 Task: Add Kind Dark Chocolate Whole Grain Clusters to the cart.
Action: Mouse moved to (25, 74)
Screenshot: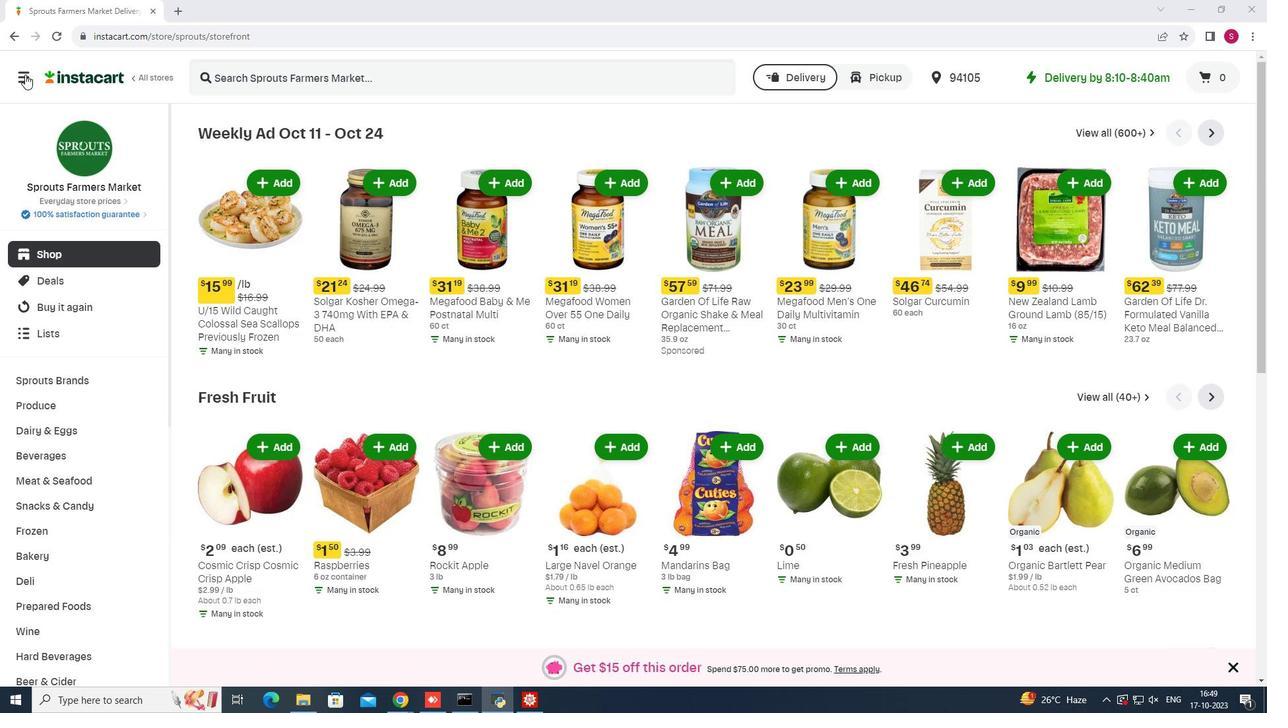 
Action: Mouse pressed left at (25, 74)
Screenshot: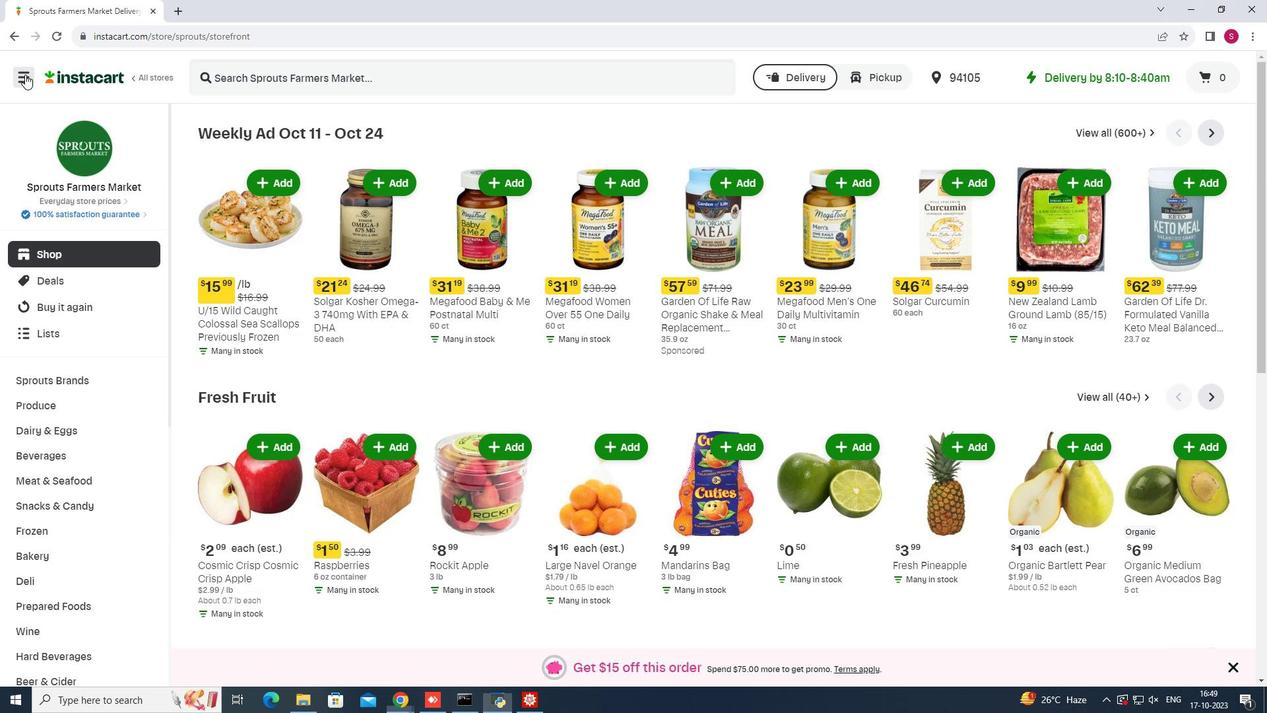 
Action: Mouse moved to (83, 344)
Screenshot: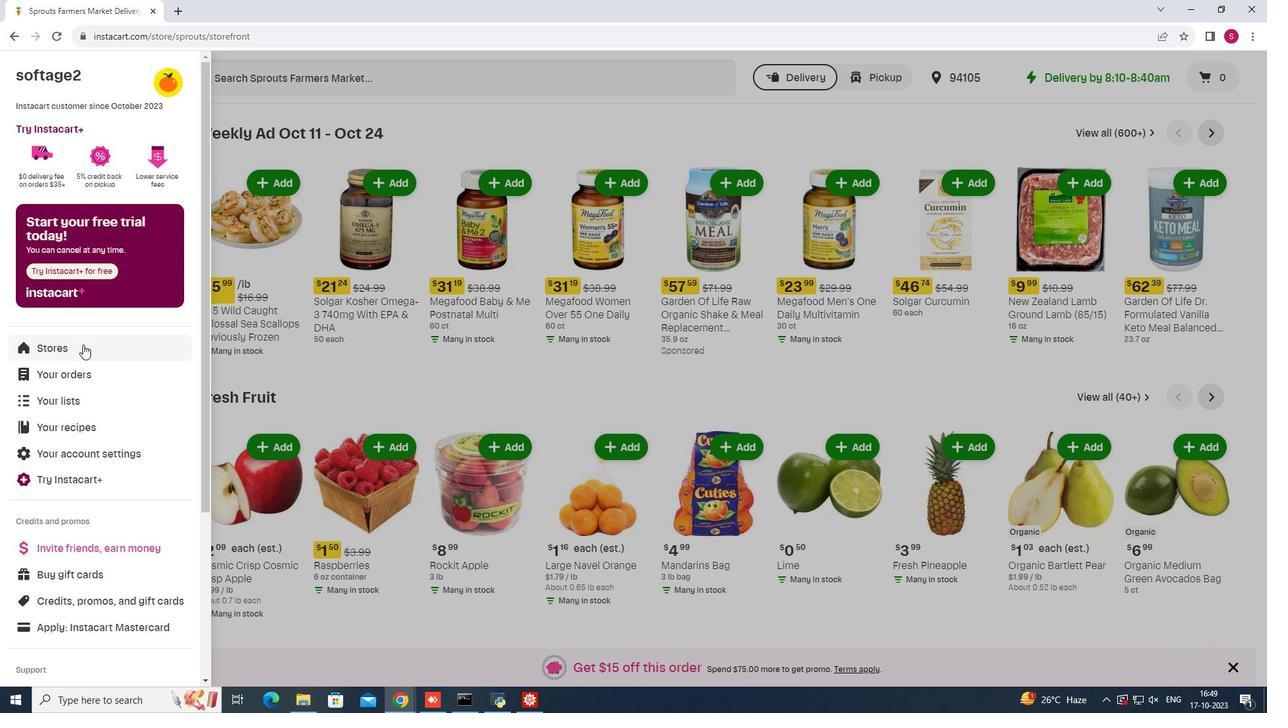 
Action: Mouse pressed left at (83, 344)
Screenshot: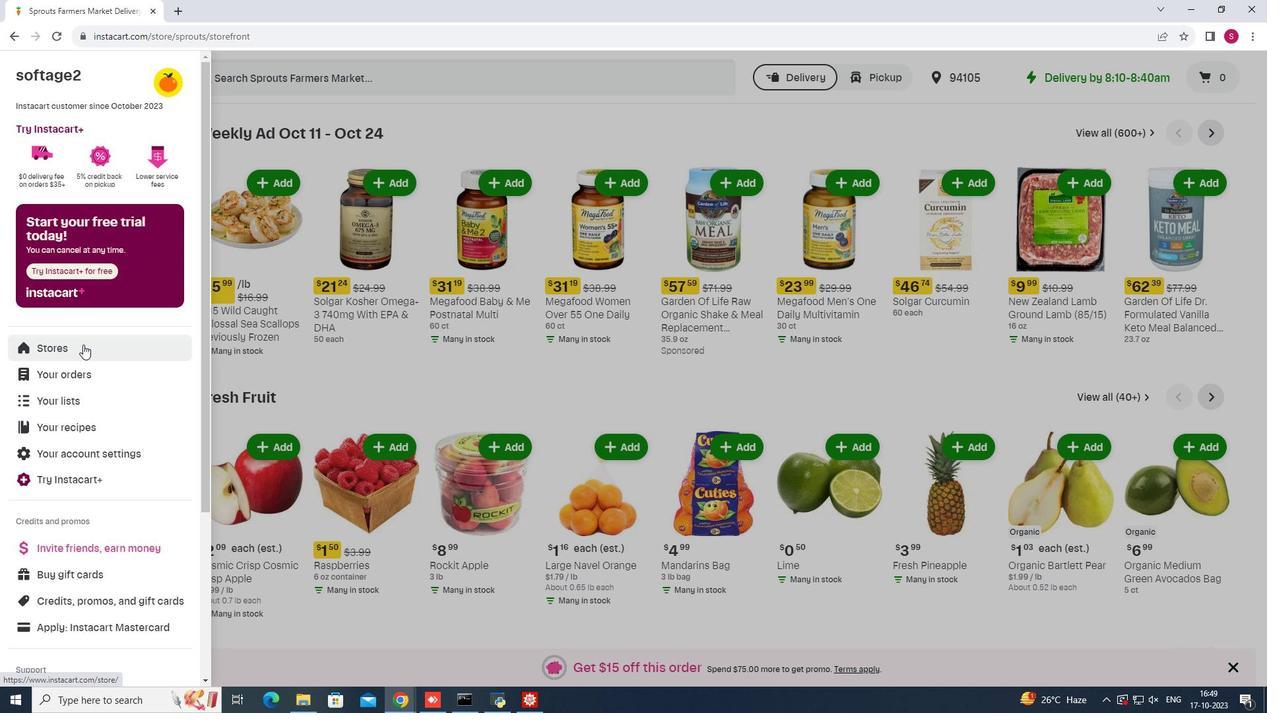 
Action: Mouse moved to (303, 123)
Screenshot: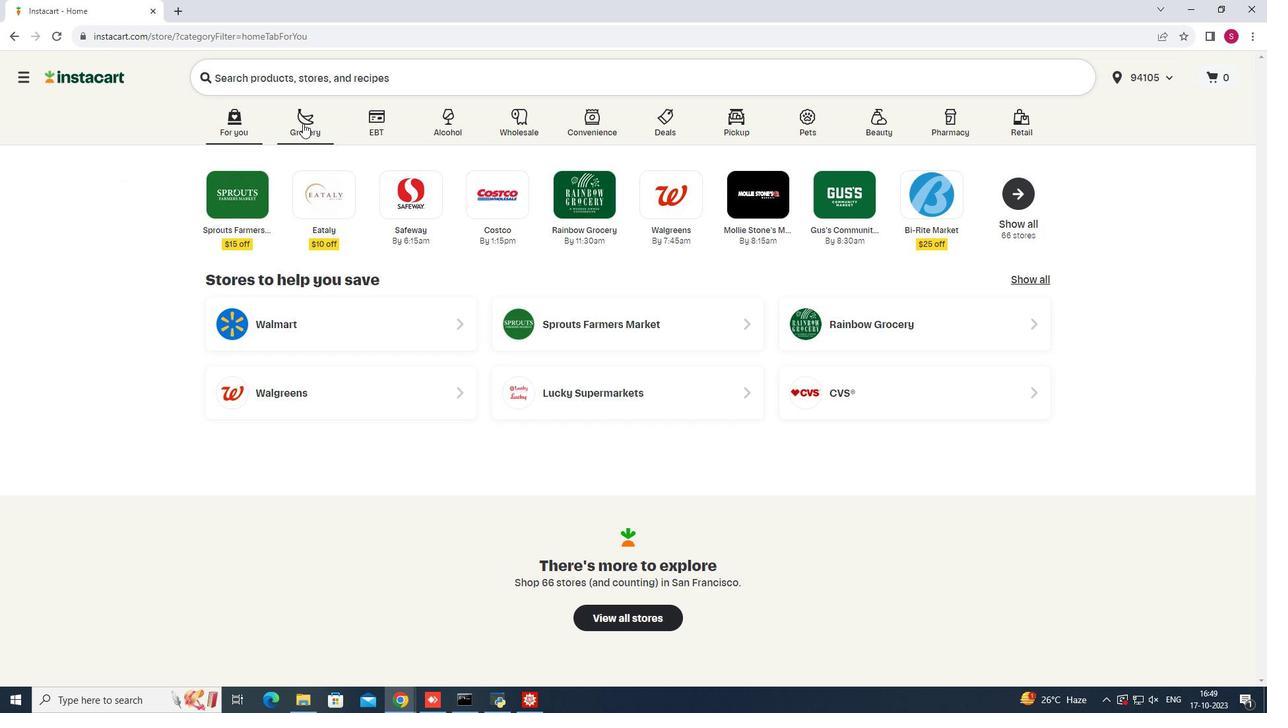 
Action: Mouse pressed left at (303, 123)
Screenshot: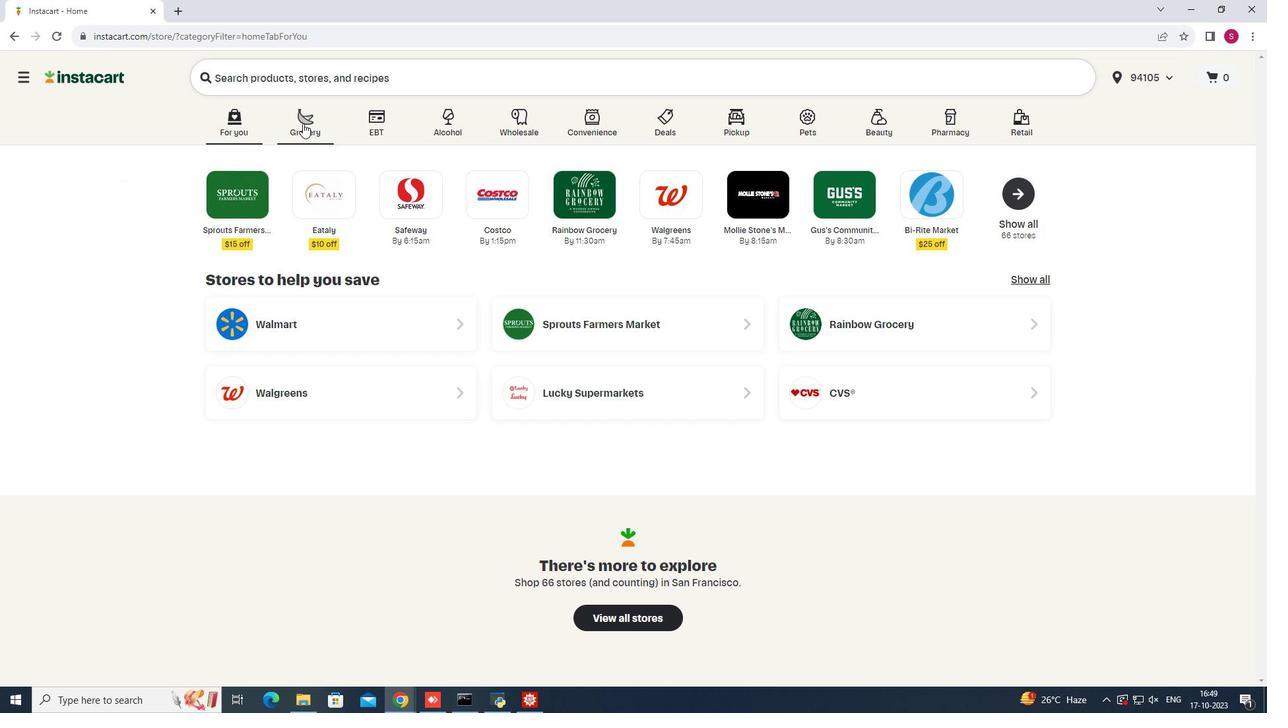 
Action: Mouse moved to (923, 177)
Screenshot: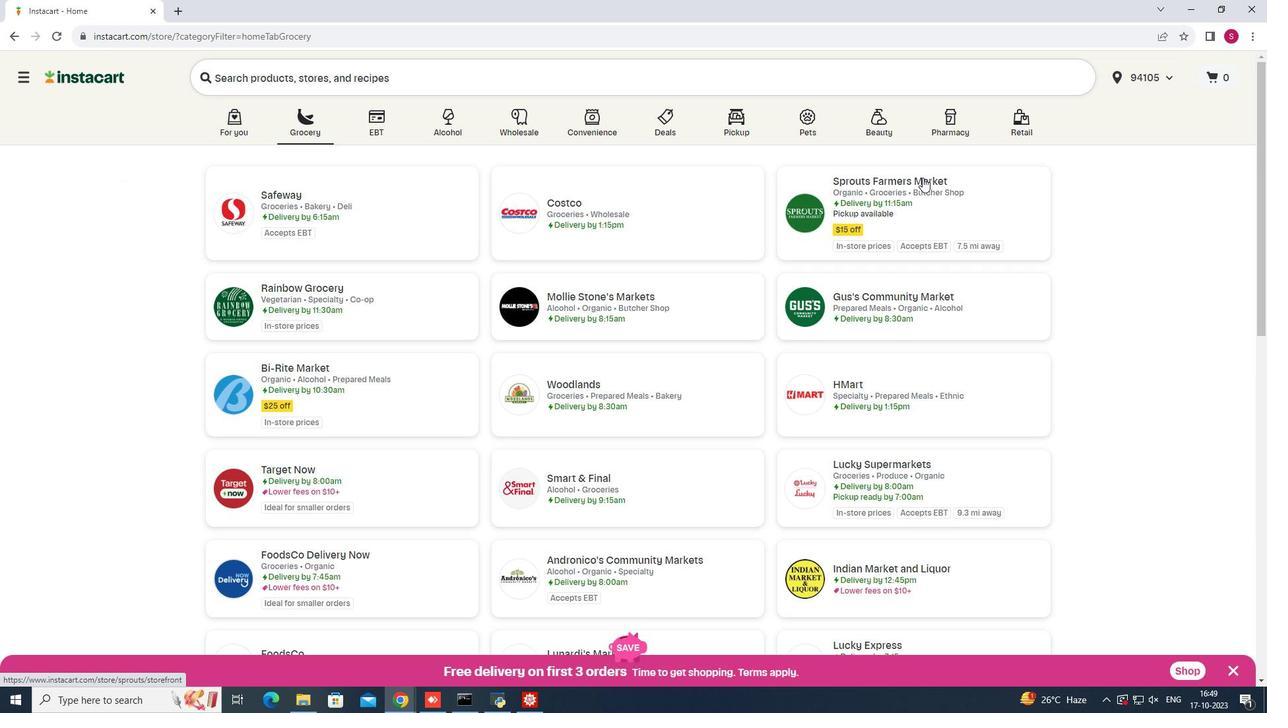 
Action: Mouse pressed left at (923, 177)
Screenshot: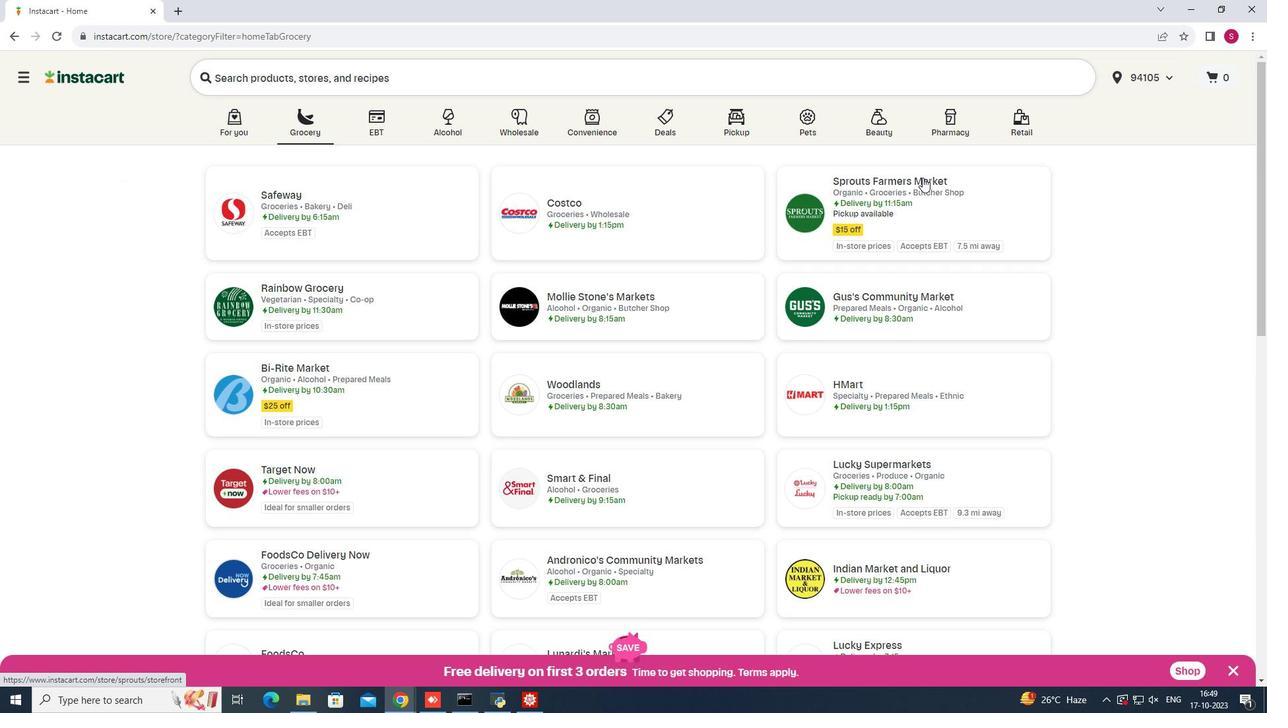 
Action: Mouse moved to (53, 503)
Screenshot: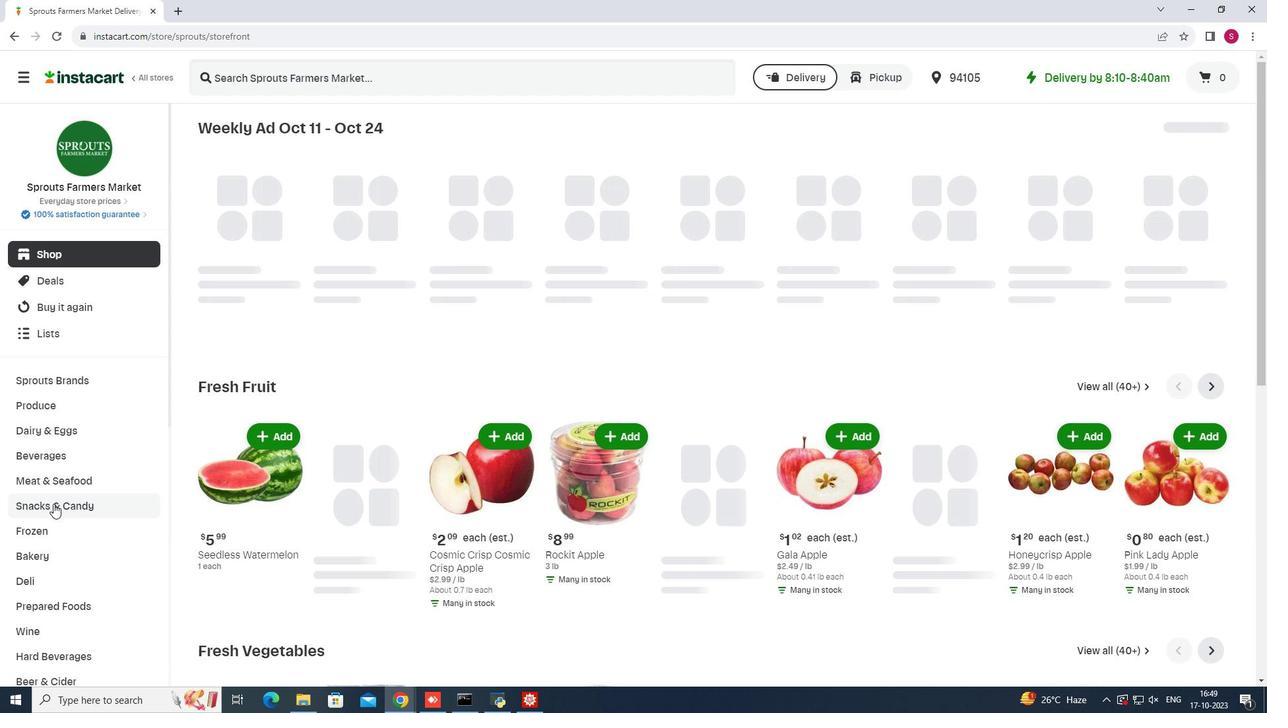 
Action: Mouse pressed left at (53, 503)
Screenshot: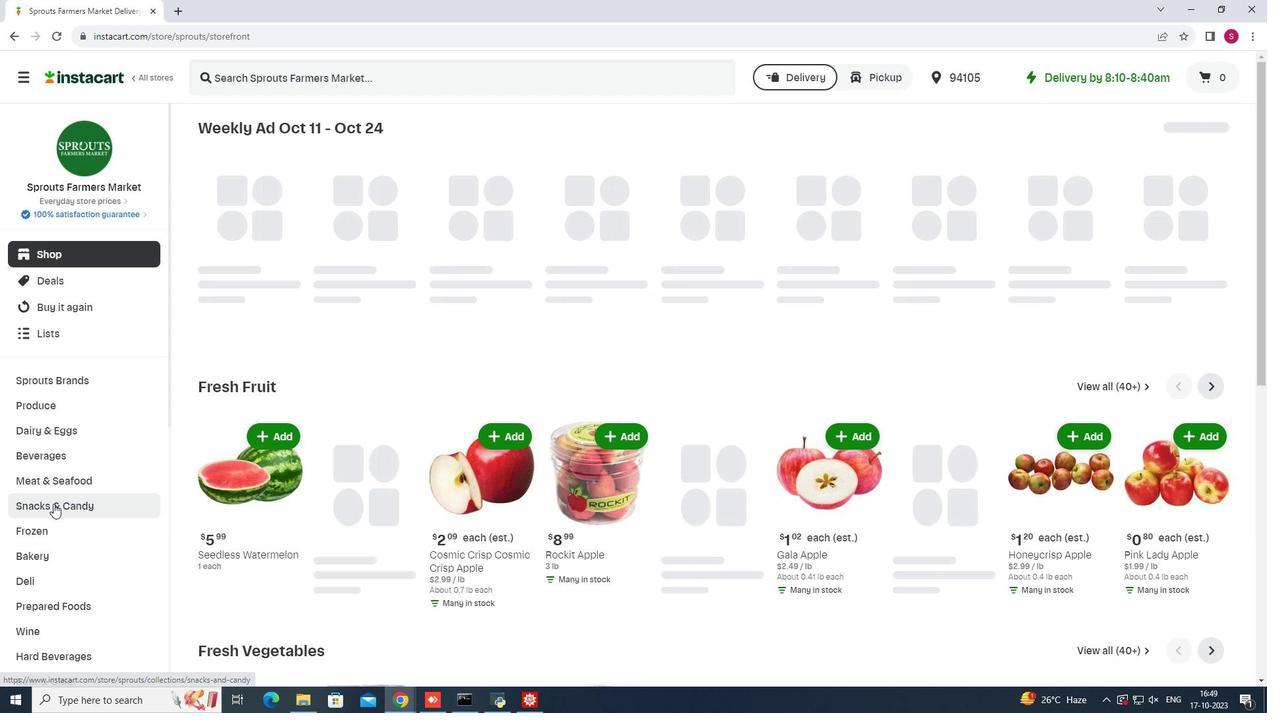 
Action: Mouse moved to (350, 165)
Screenshot: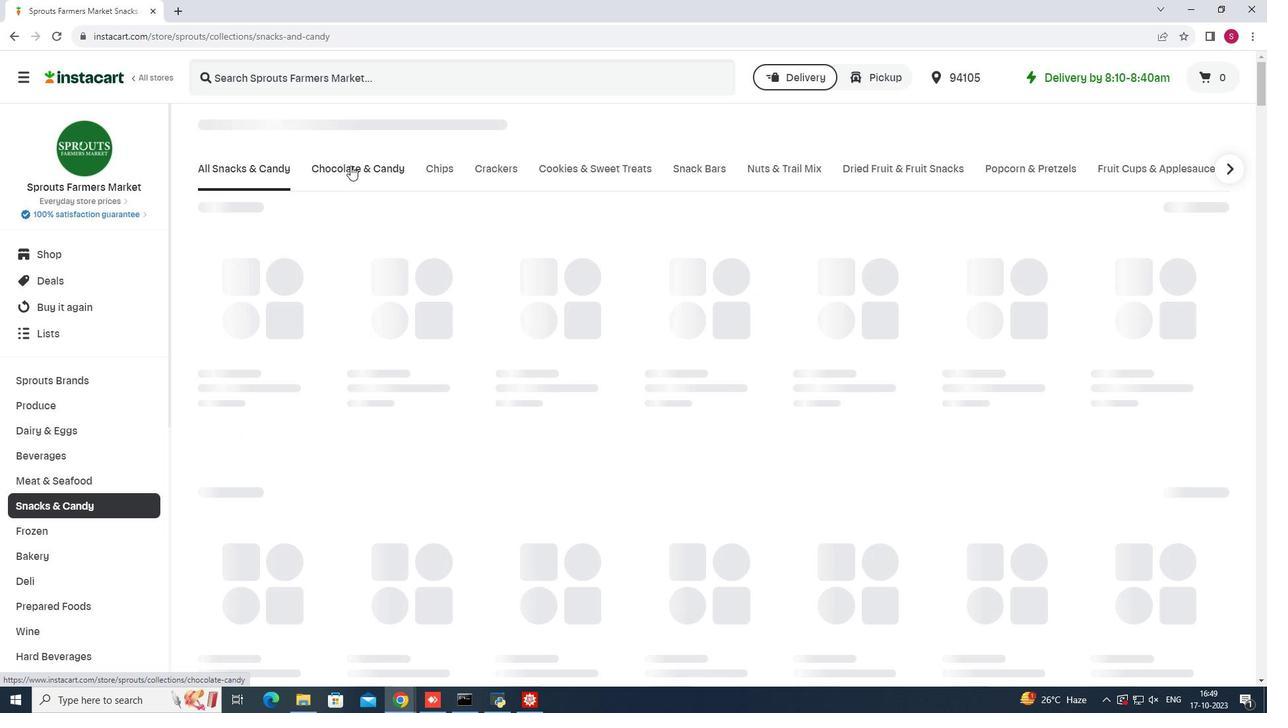 
Action: Mouse pressed left at (350, 165)
Screenshot: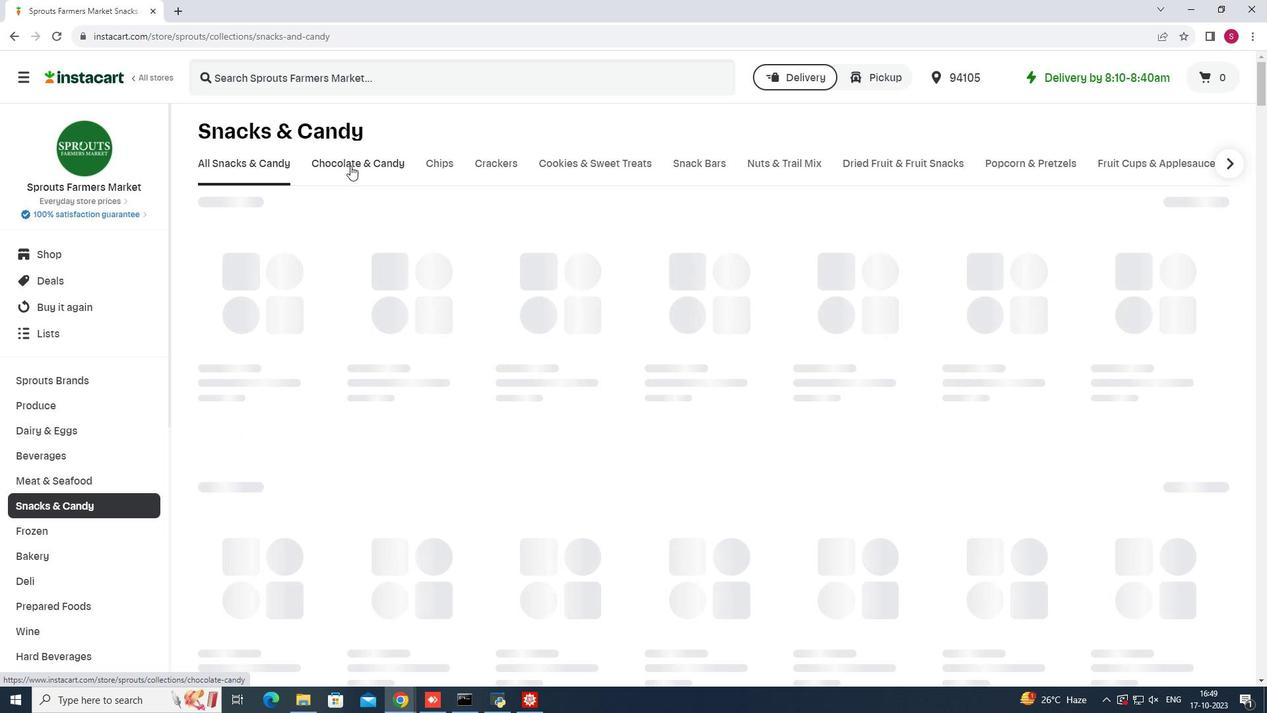 
Action: Mouse moved to (318, 216)
Screenshot: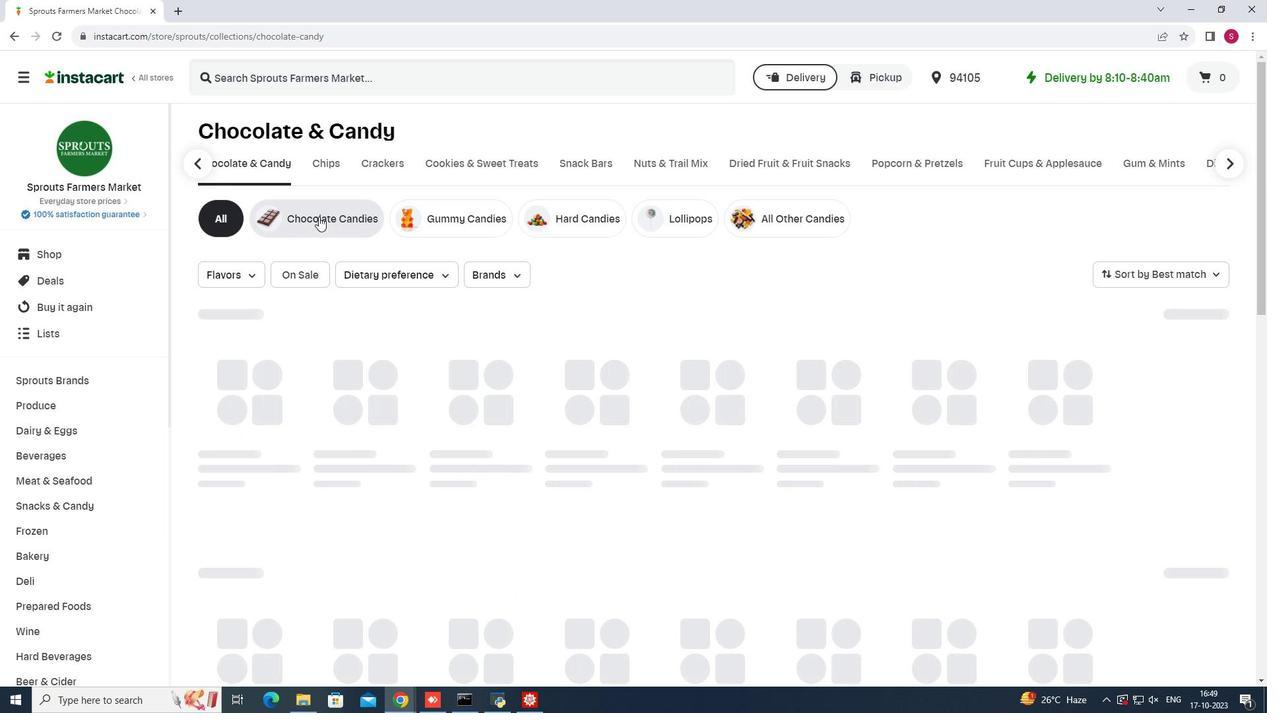 
Action: Mouse pressed left at (318, 216)
Screenshot: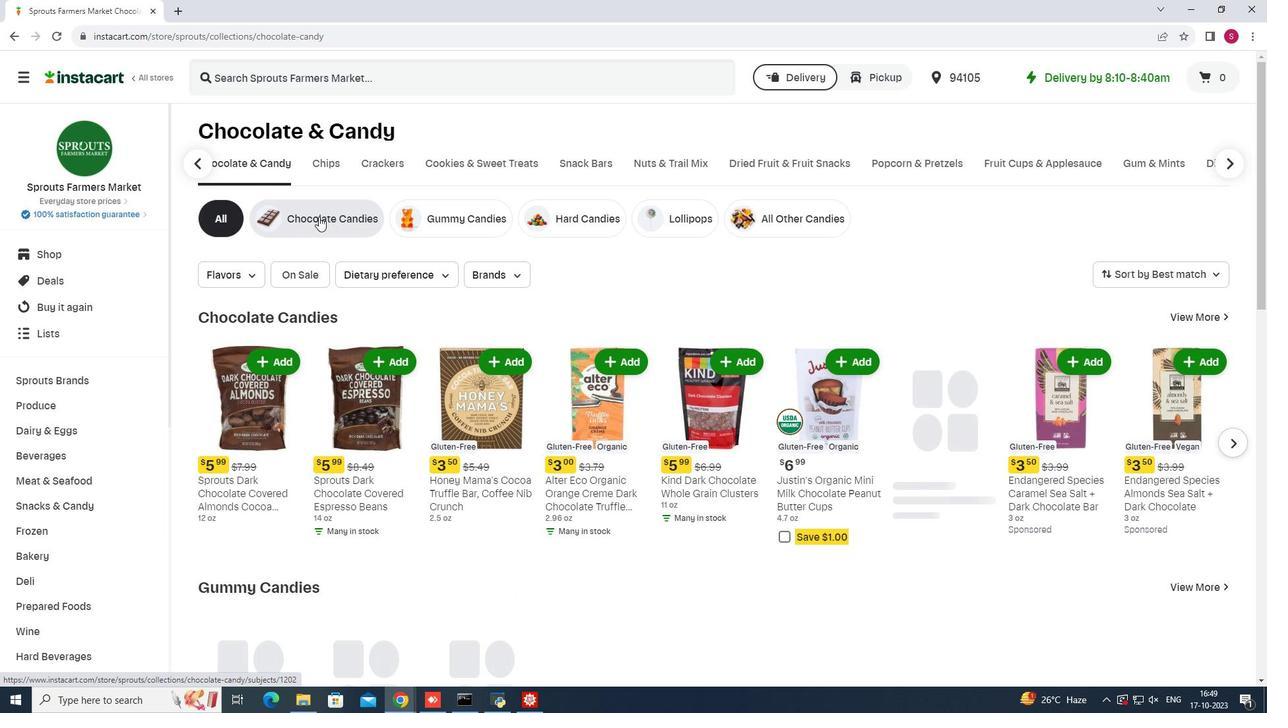 
Action: Mouse moved to (580, 72)
Screenshot: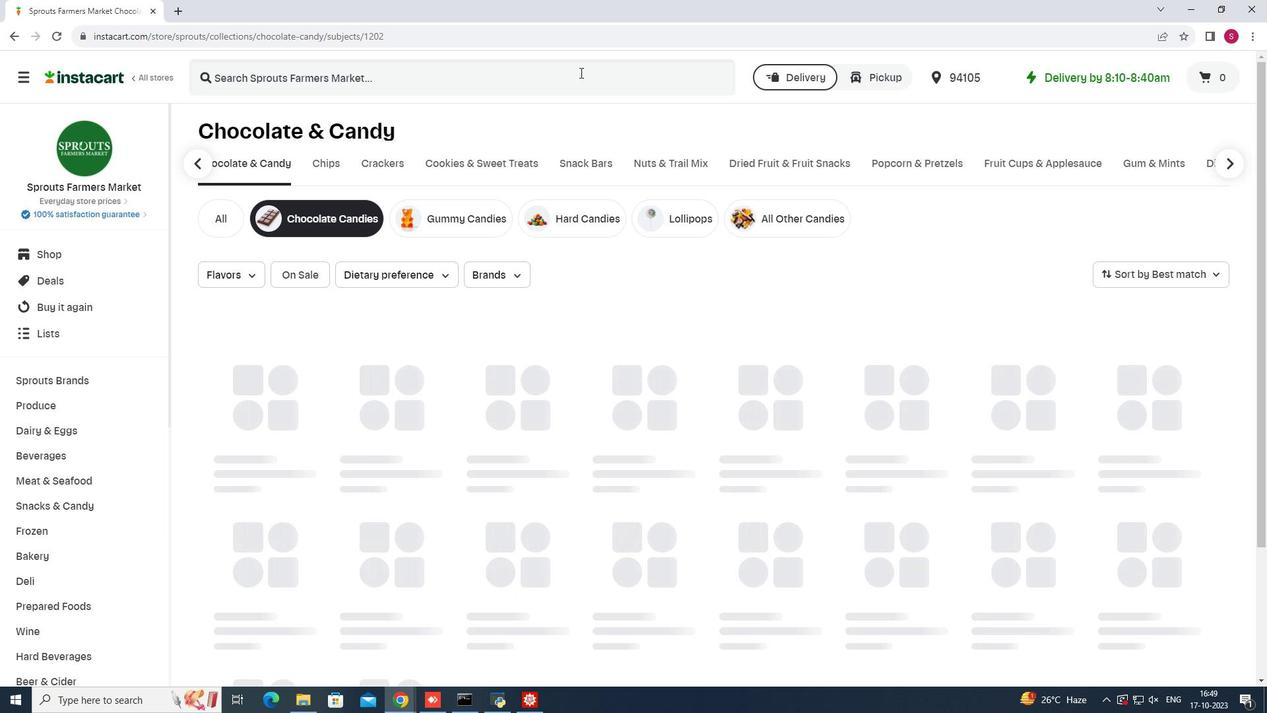 
Action: Mouse pressed left at (580, 72)
Screenshot: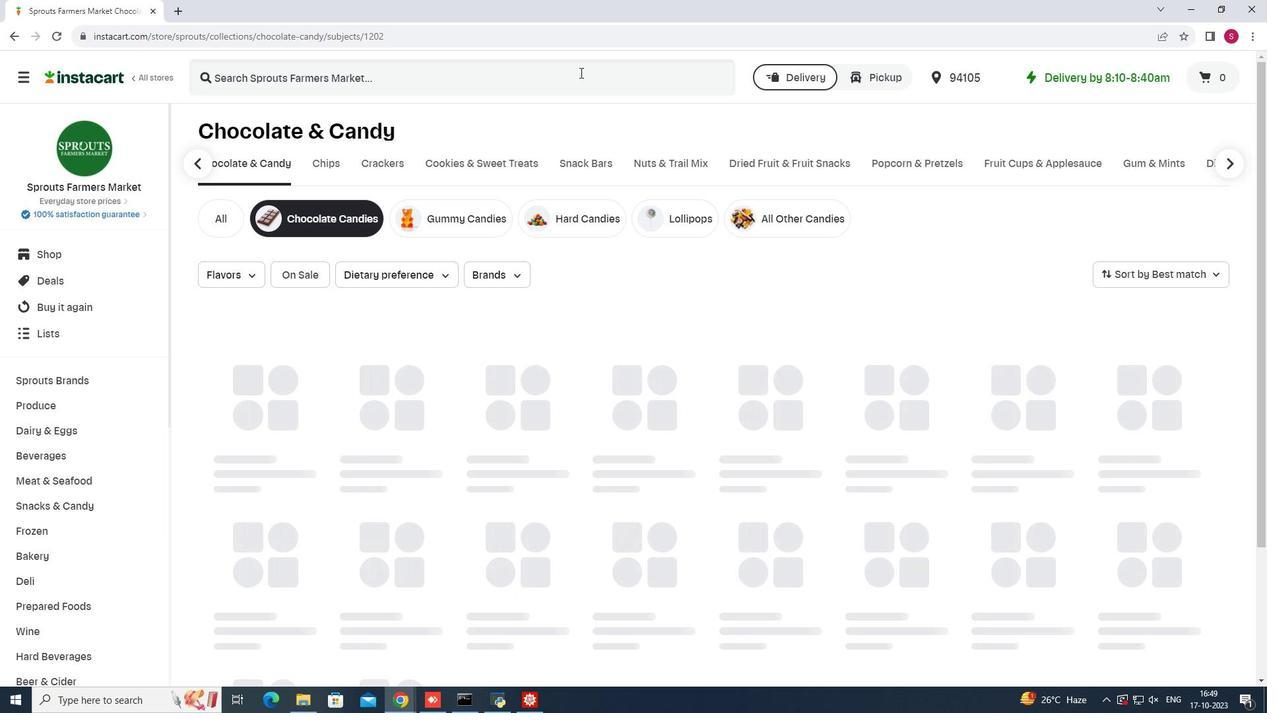 
Action: Mouse moved to (580, 72)
Screenshot: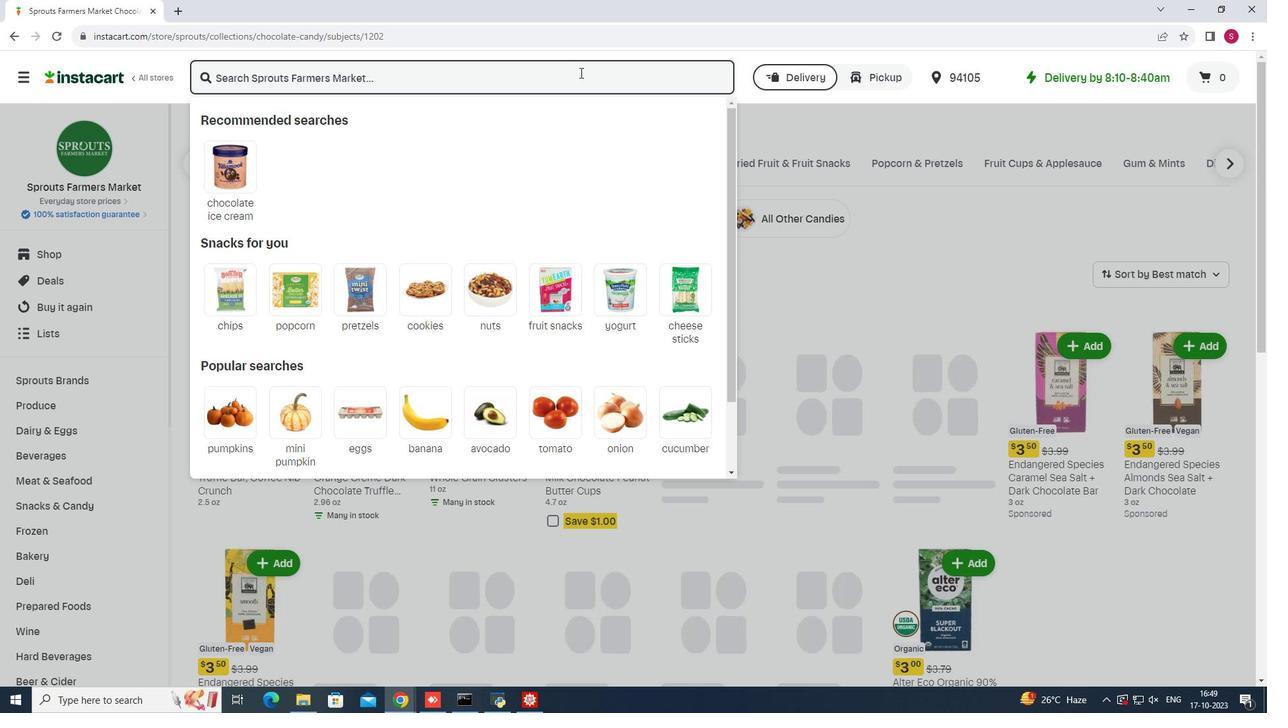 
Action: Key pressed <Key.shift>knd<Key.space><Key.backspace><Key.backspace><Key.backspace><Key.backspace><Key.backspace><Key.backspace><Key.backspace><Key.backspace><Key.backspace><Key.backspace><Key.backspace><Key.shift>Kind<Key.space><Key.shift>Dark<Key.space><Key.shift>Chocolate<Key.space><Key.shift><Key.shift><Key.shift><Key.shift><Key.shift><Key.shift><Key.shift><Key.shift><Key.shift><Key.shift><Key.shift>Whole<Key.space><Key.shift>Grain<Key.space><Key.shift>Clusters<Key.enter>
Screenshot: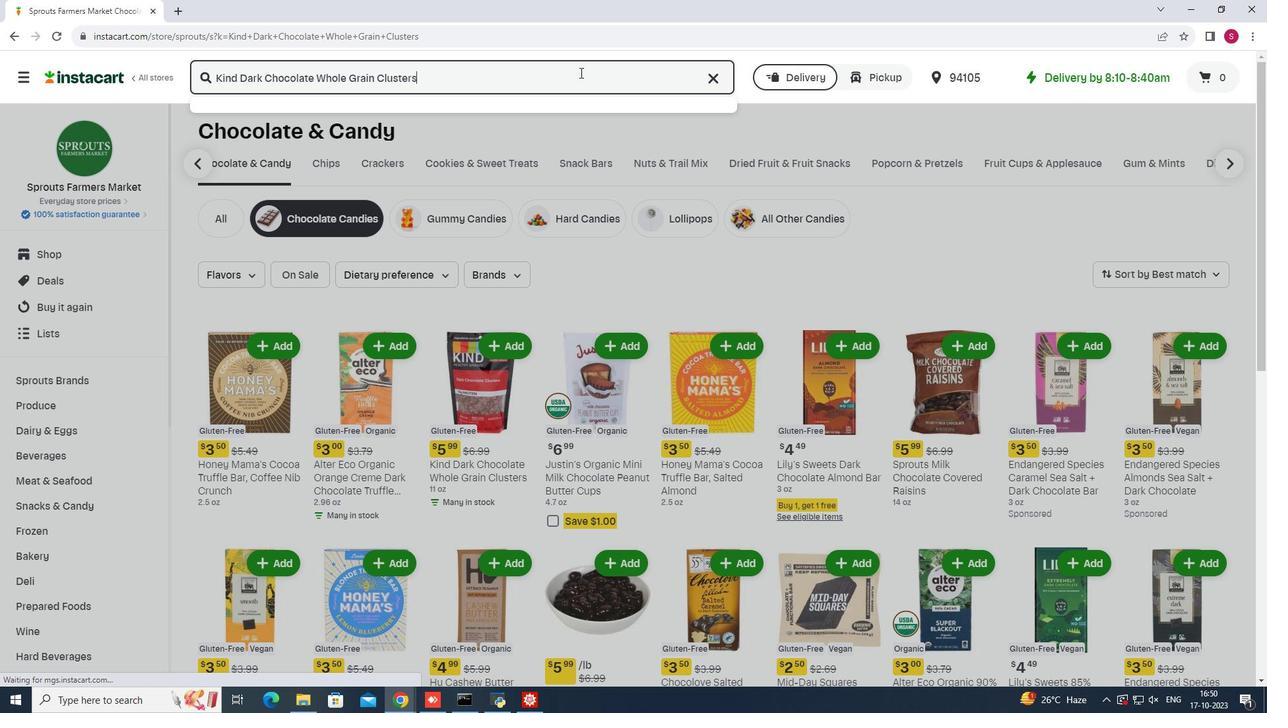 
Action: Mouse moved to (768, 214)
Screenshot: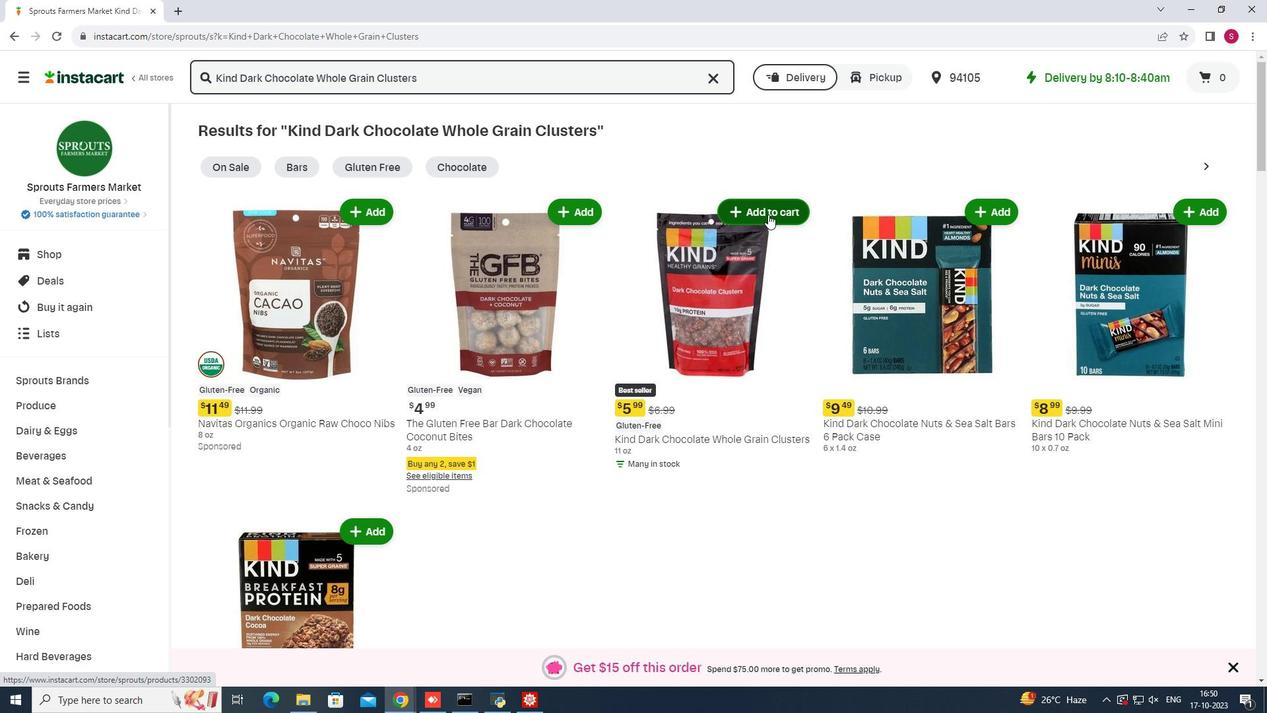 
Action: Mouse pressed left at (768, 214)
Screenshot: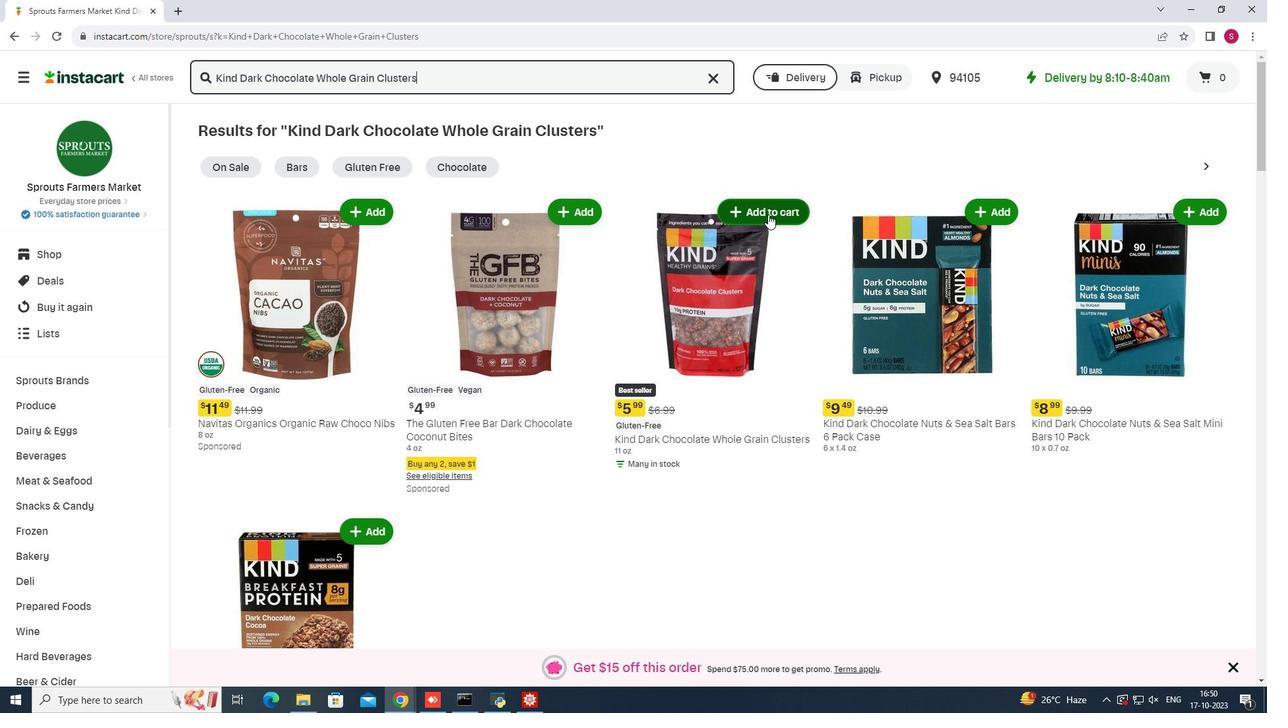 
Action: Mouse moved to (822, 202)
Screenshot: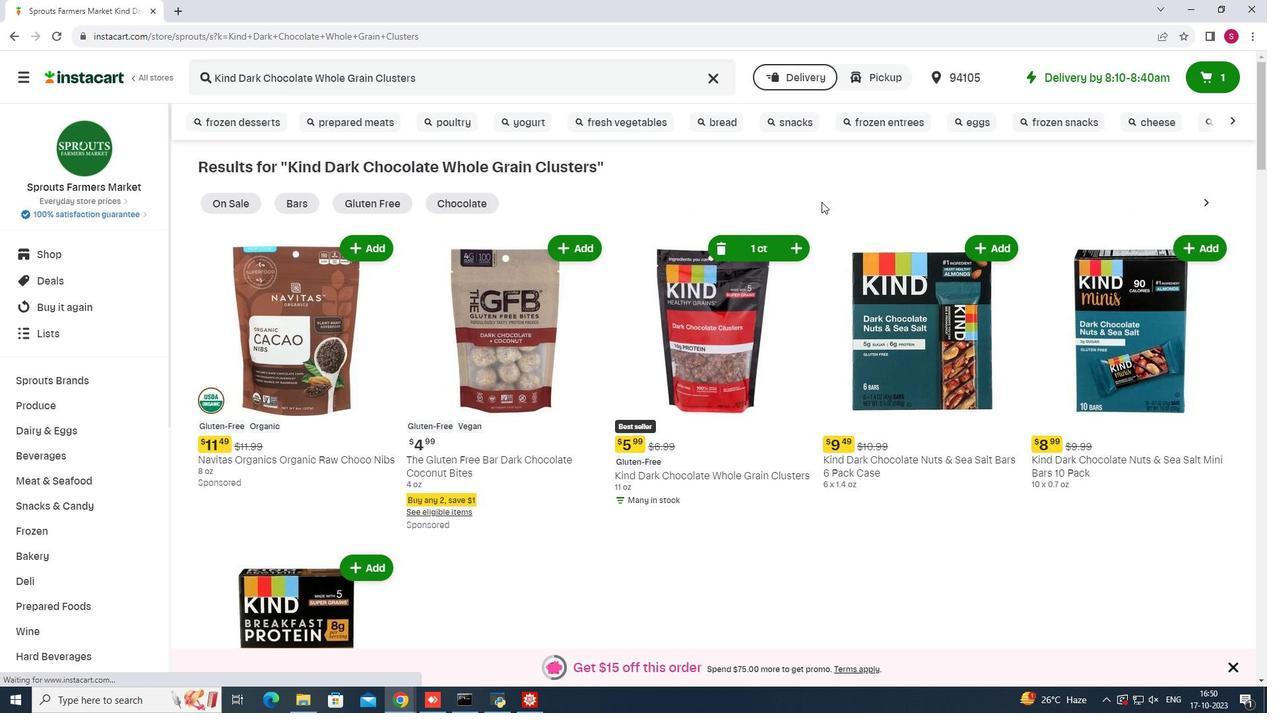 
